 Task: Add the 'Actual Work' column to the task view.
Action: Mouse moved to (48, 164)
Screenshot: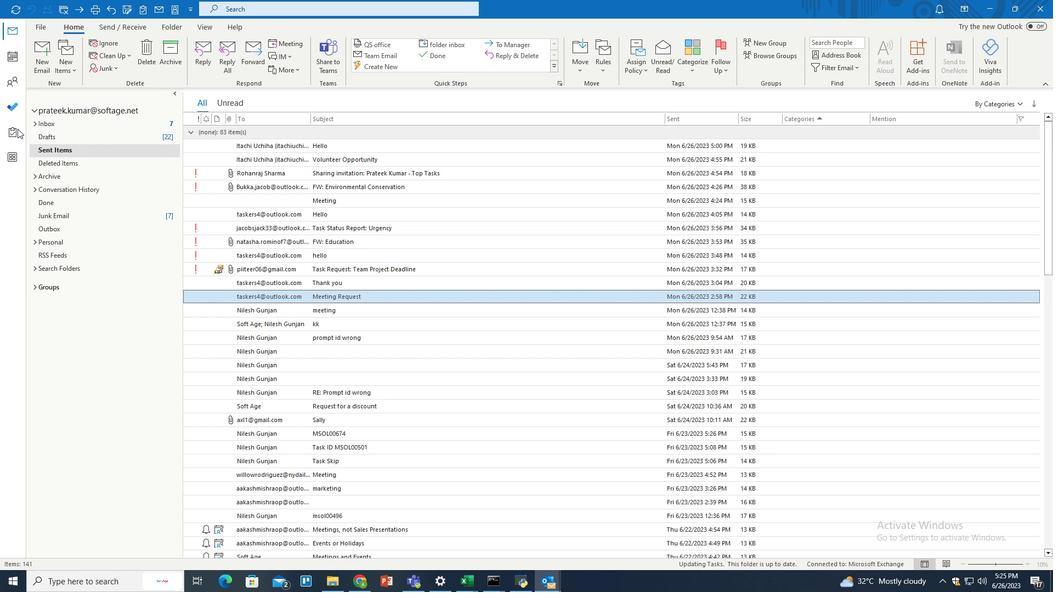 
Action: Mouse pressed left at (48, 164)
Screenshot: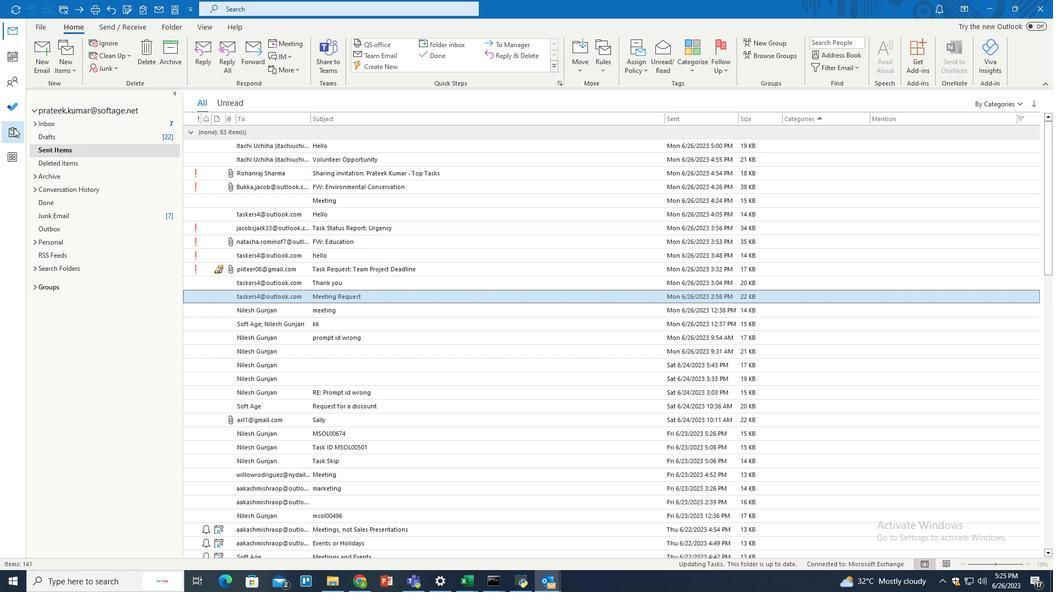 
Action: Mouse moved to (240, 60)
Screenshot: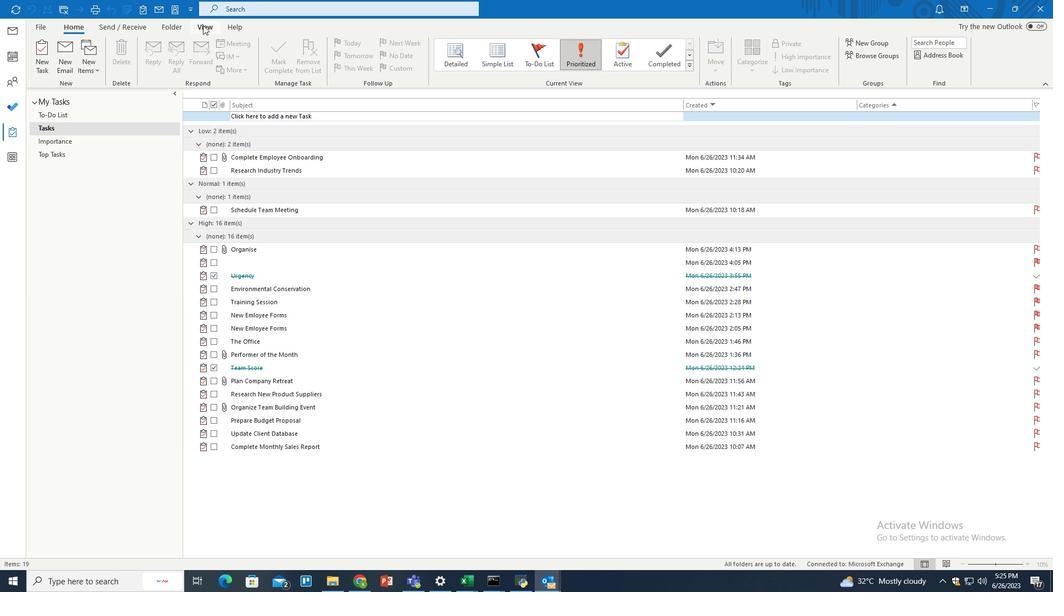 
Action: Mouse pressed left at (240, 60)
Screenshot: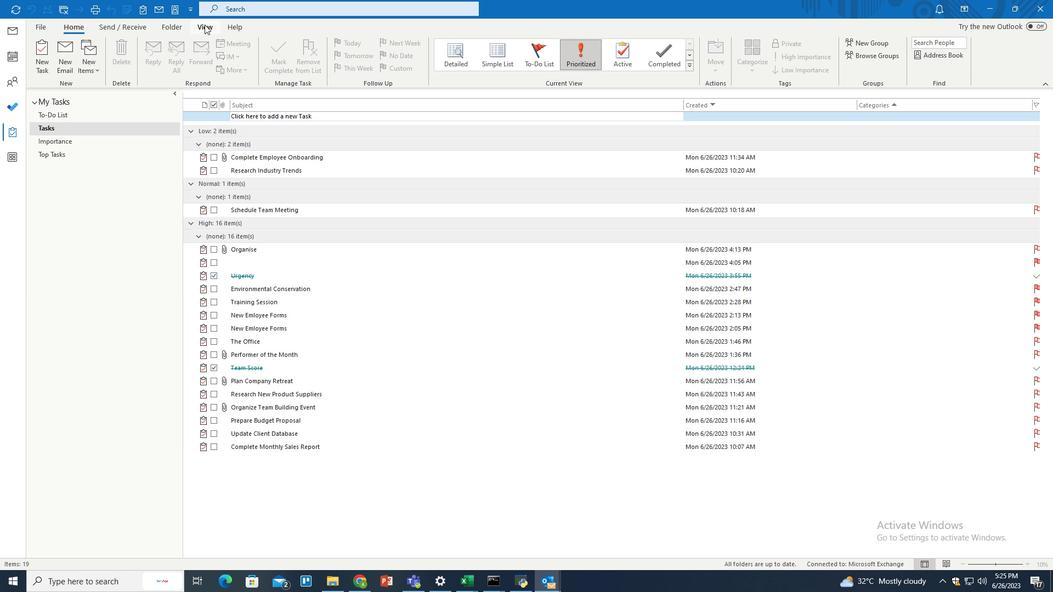 
Action: Mouse moved to (453, 91)
Screenshot: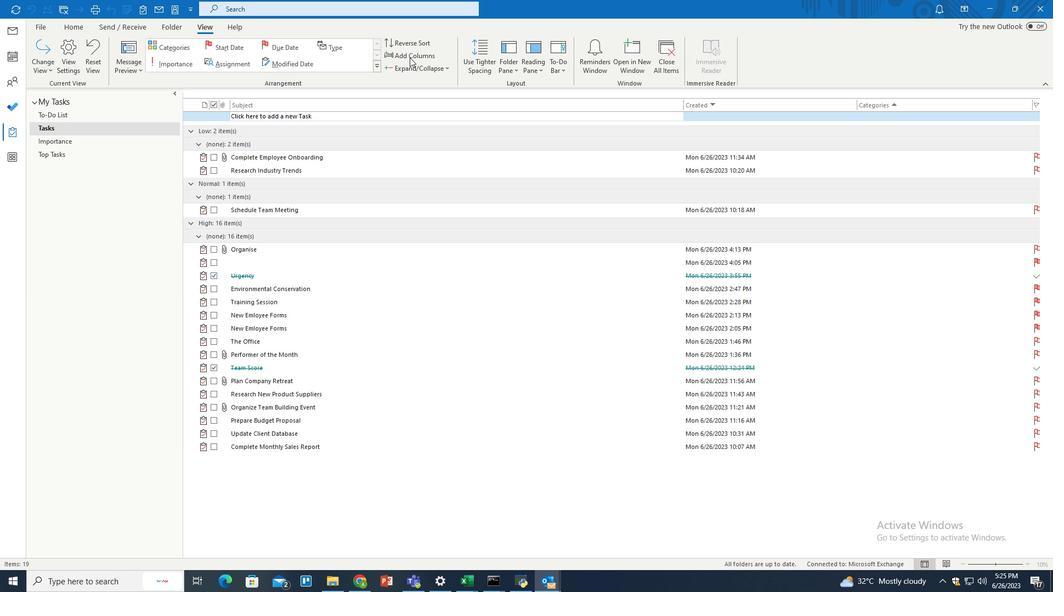 
Action: Mouse pressed left at (453, 91)
Screenshot: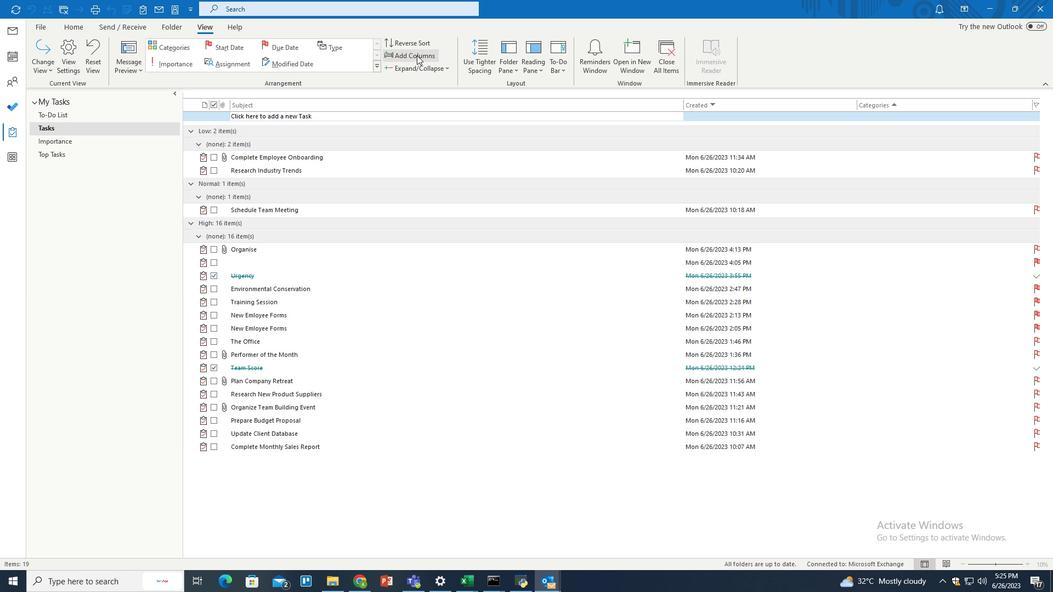 
Action: Mouse moved to (464, 303)
Screenshot: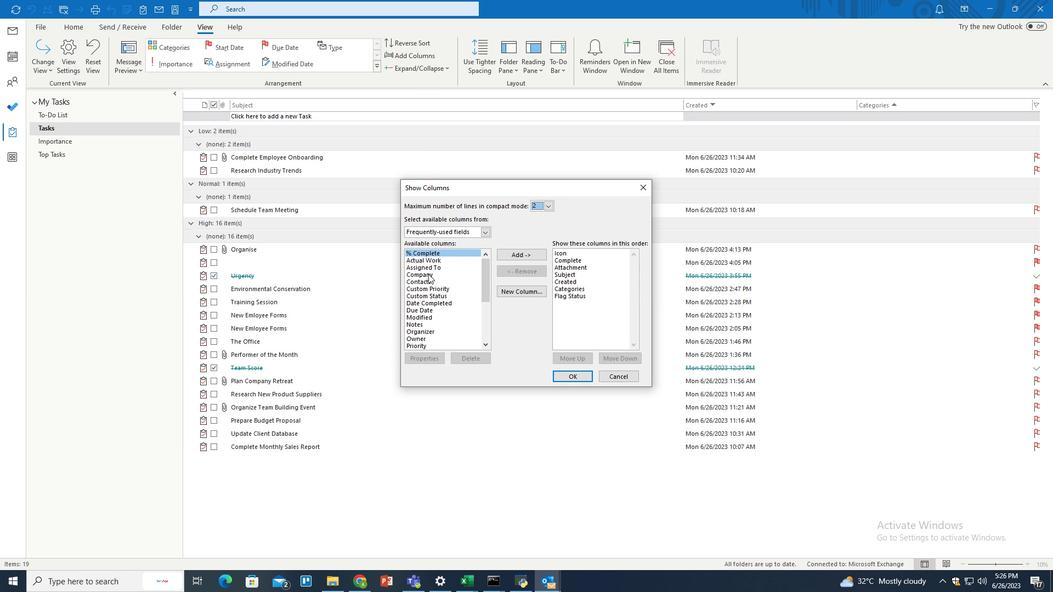 
Action: Mouse pressed left at (464, 303)
Screenshot: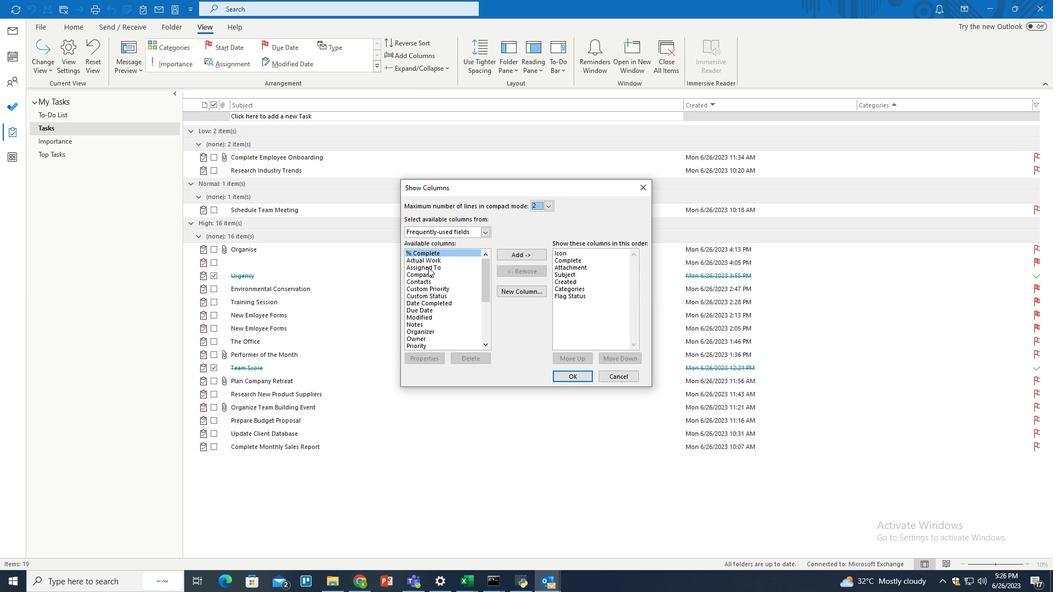 
Action: Mouse moved to (553, 289)
Screenshot: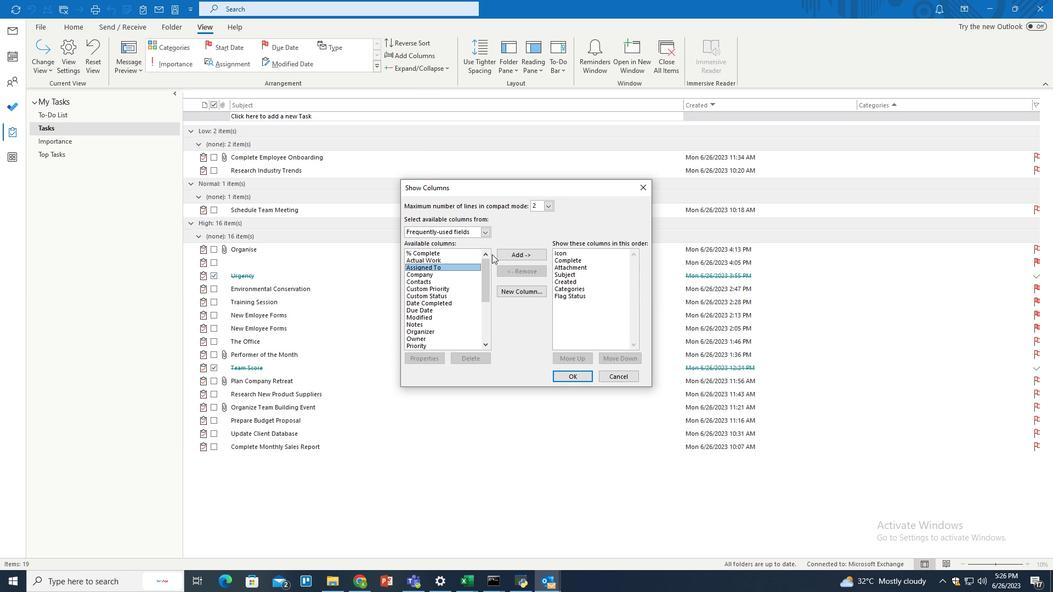 
Action: Mouse pressed left at (553, 289)
Screenshot: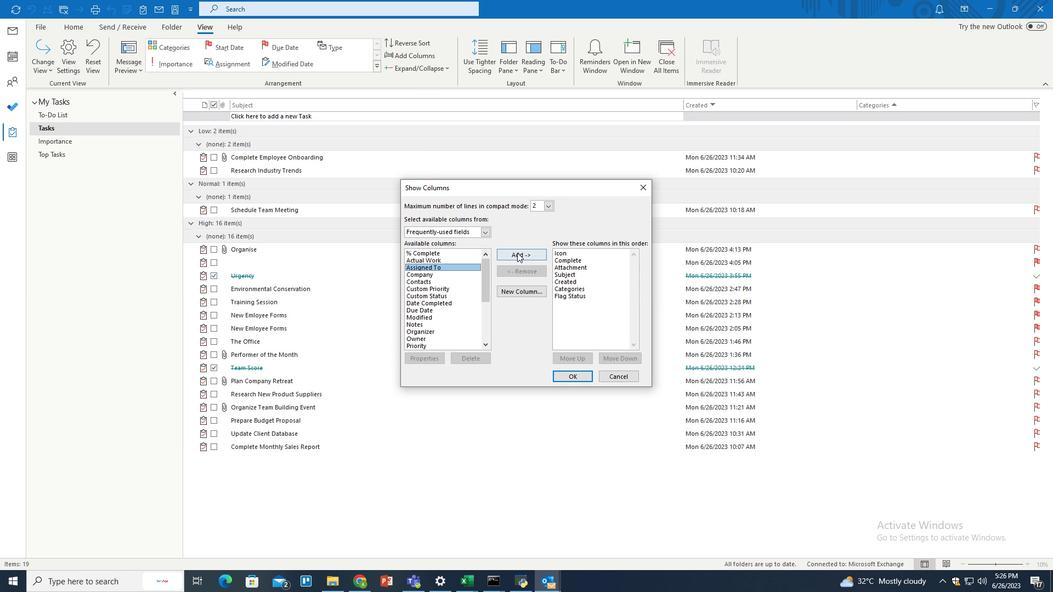 
Action: Mouse moved to (607, 414)
Screenshot: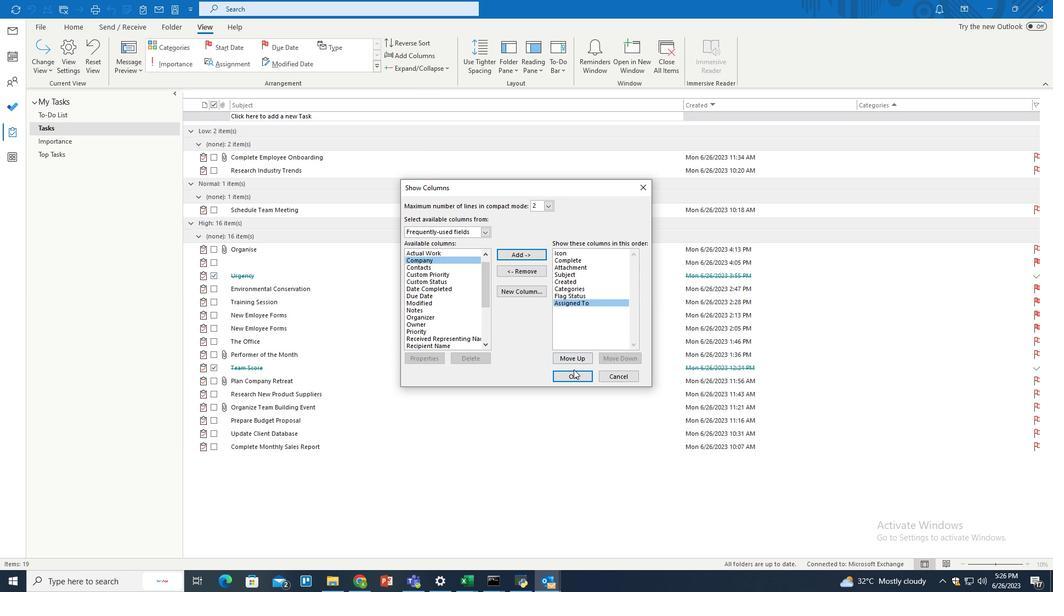 
Action: Mouse pressed left at (607, 414)
Screenshot: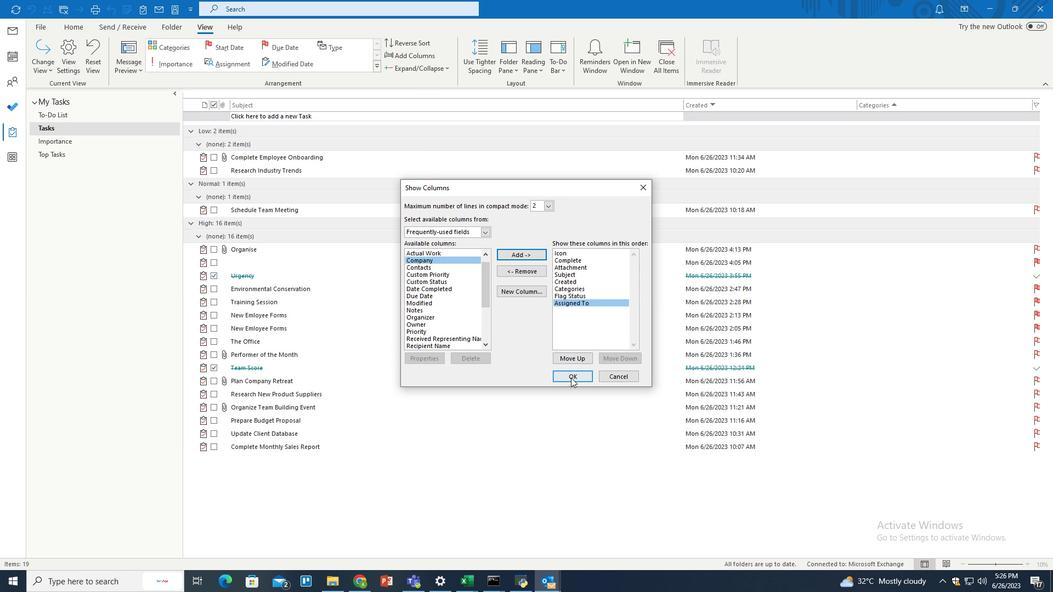 
Action: Mouse moved to (543, 407)
Screenshot: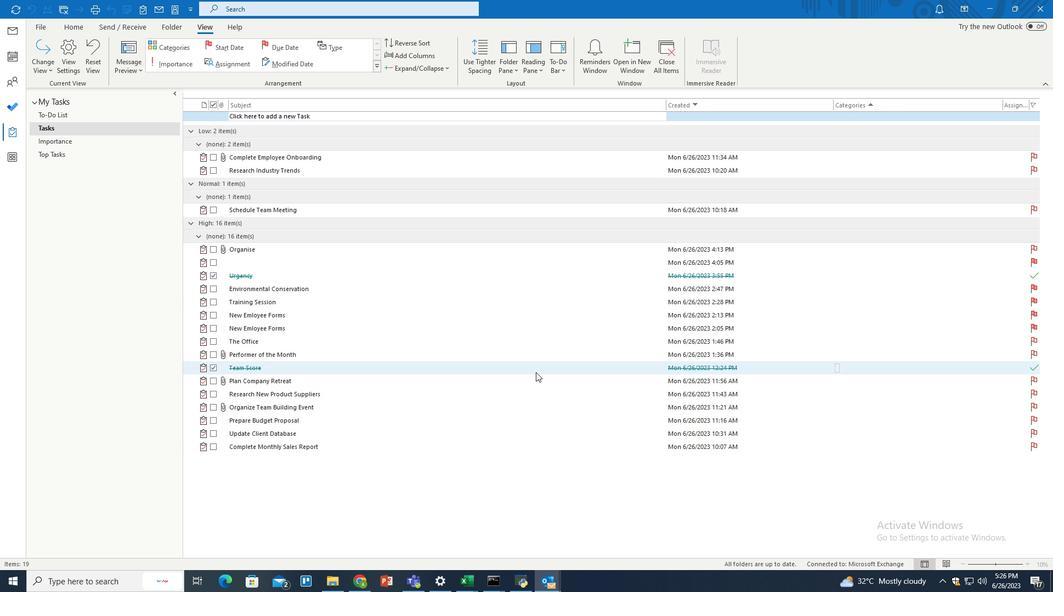 
